 Task: Sort the products in the category "Kid's Vitamins & Supplements" by unit price (low first).
Action: Mouse moved to (348, 161)
Screenshot: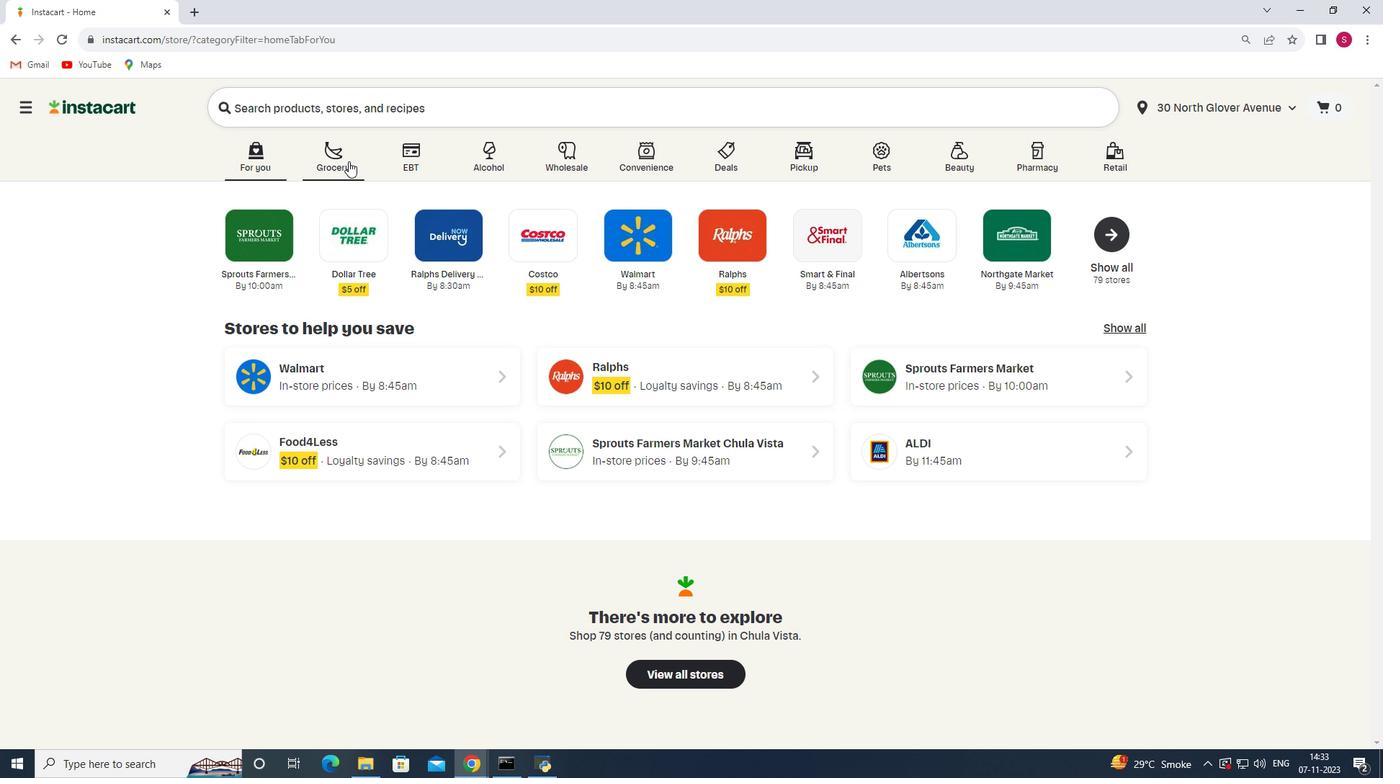 
Action: Mouse pressed left at (348, 161)
Screenshot: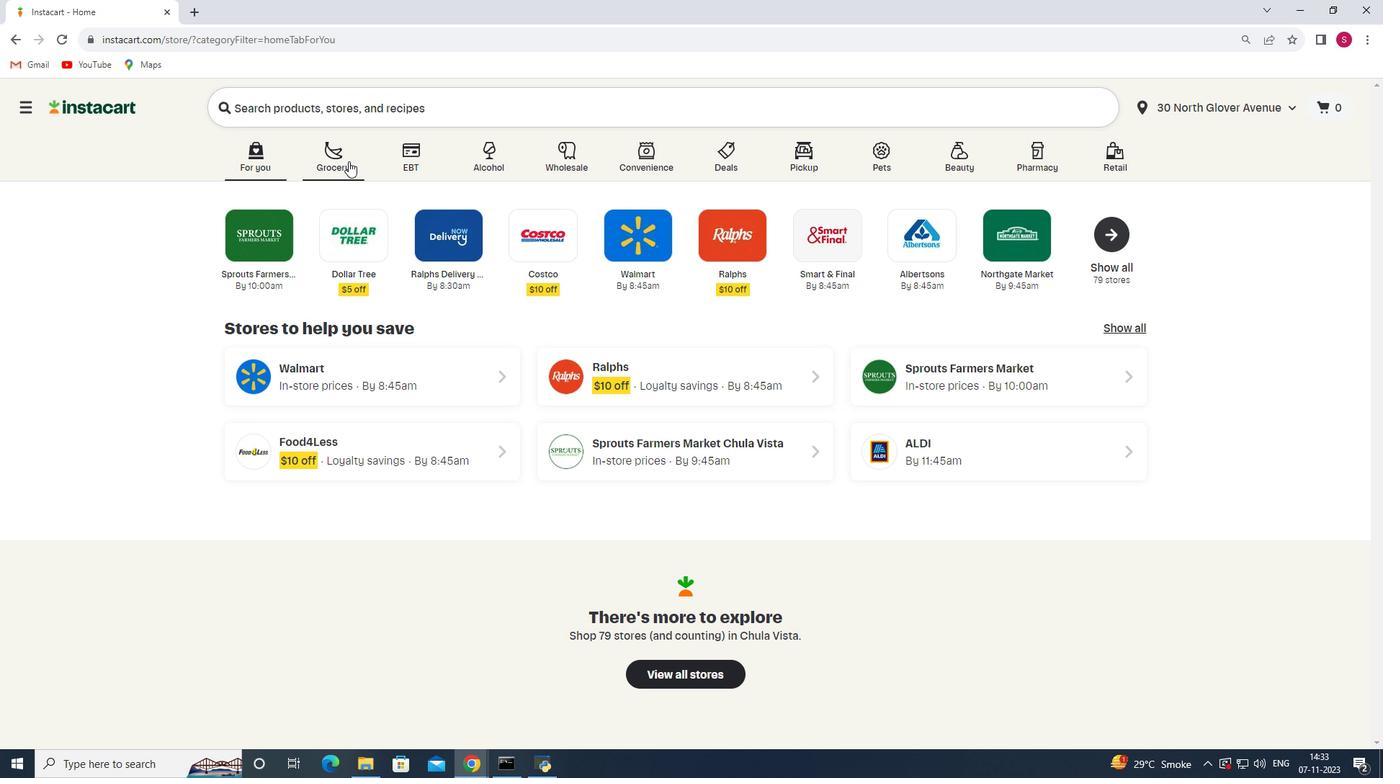 
Action: Mouse moved to (342, 433)
Screenshot: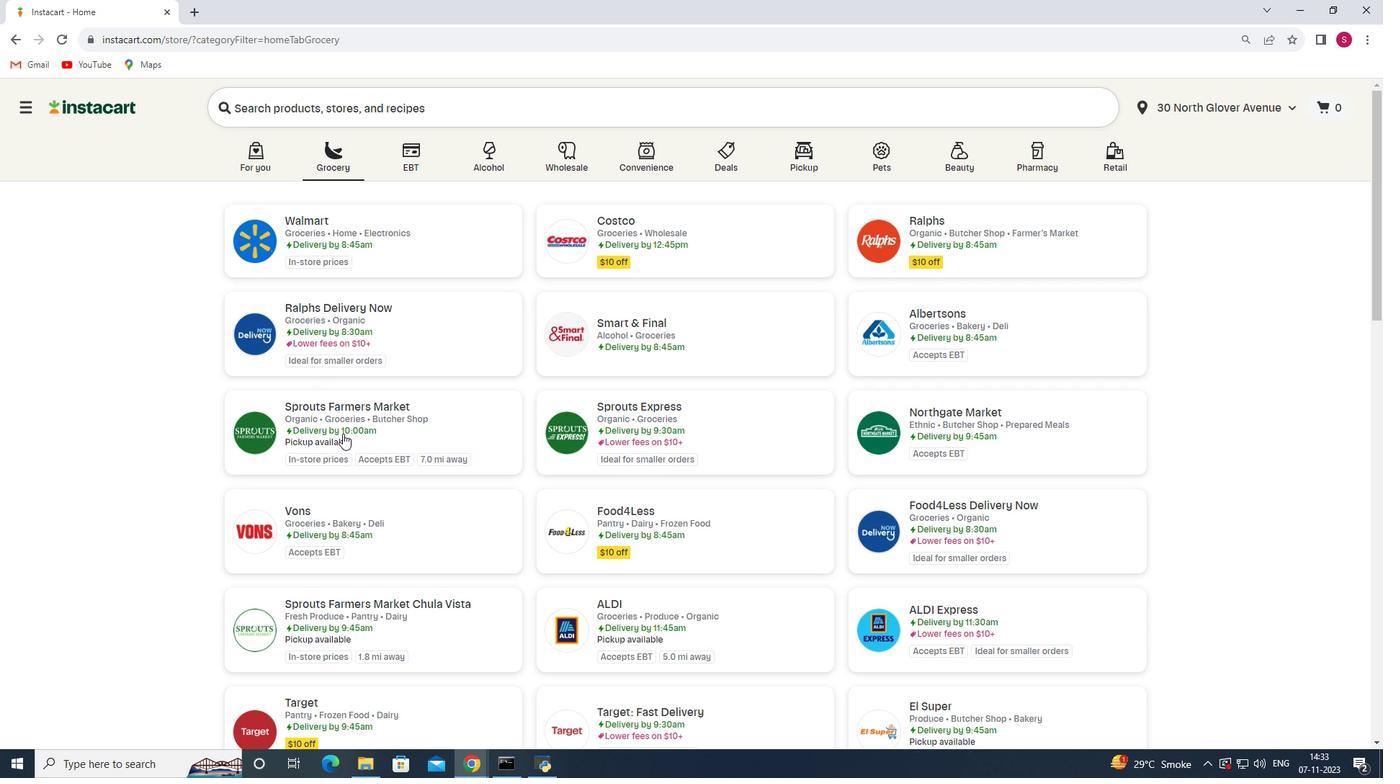 
Action: Mouse pressed left at (342, 433)
Screenshot: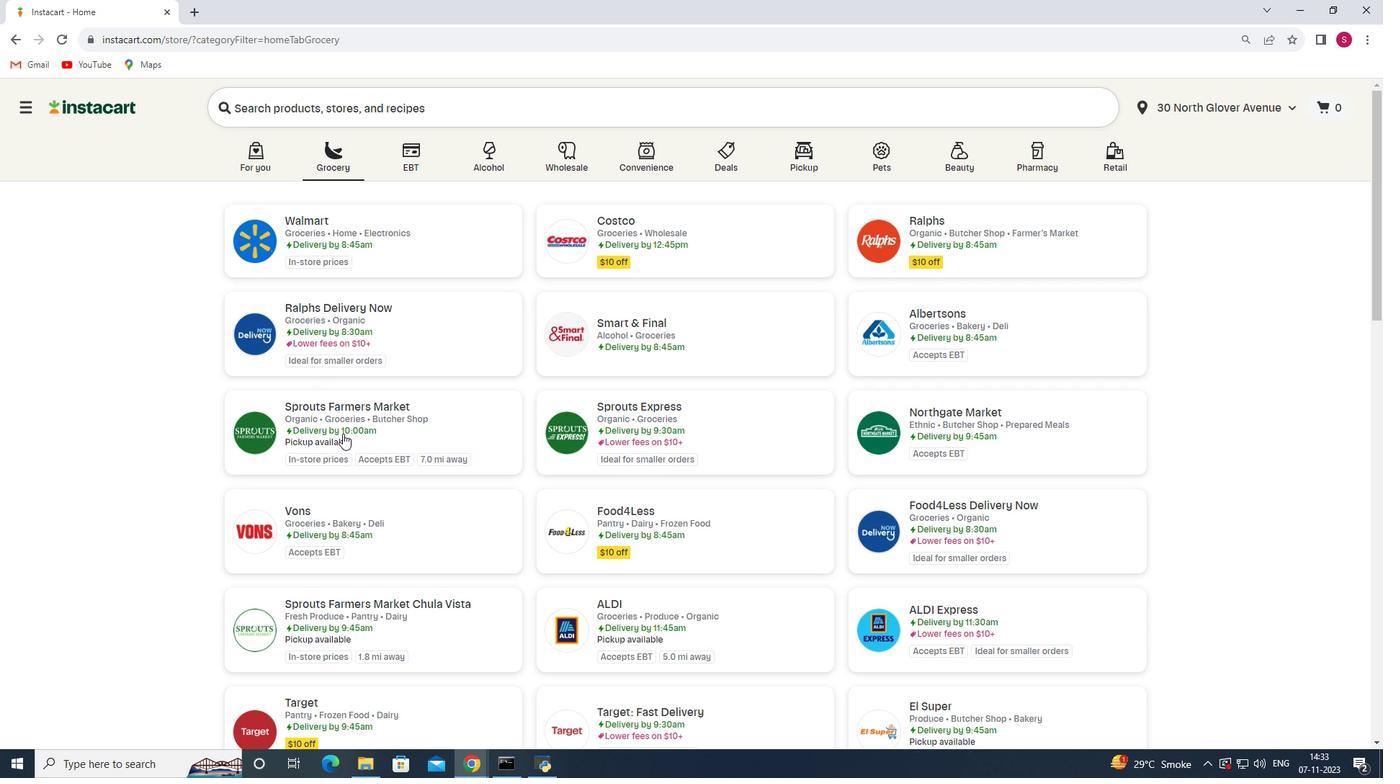 
Action: Mouse moved to (110, 473)
Screenshot: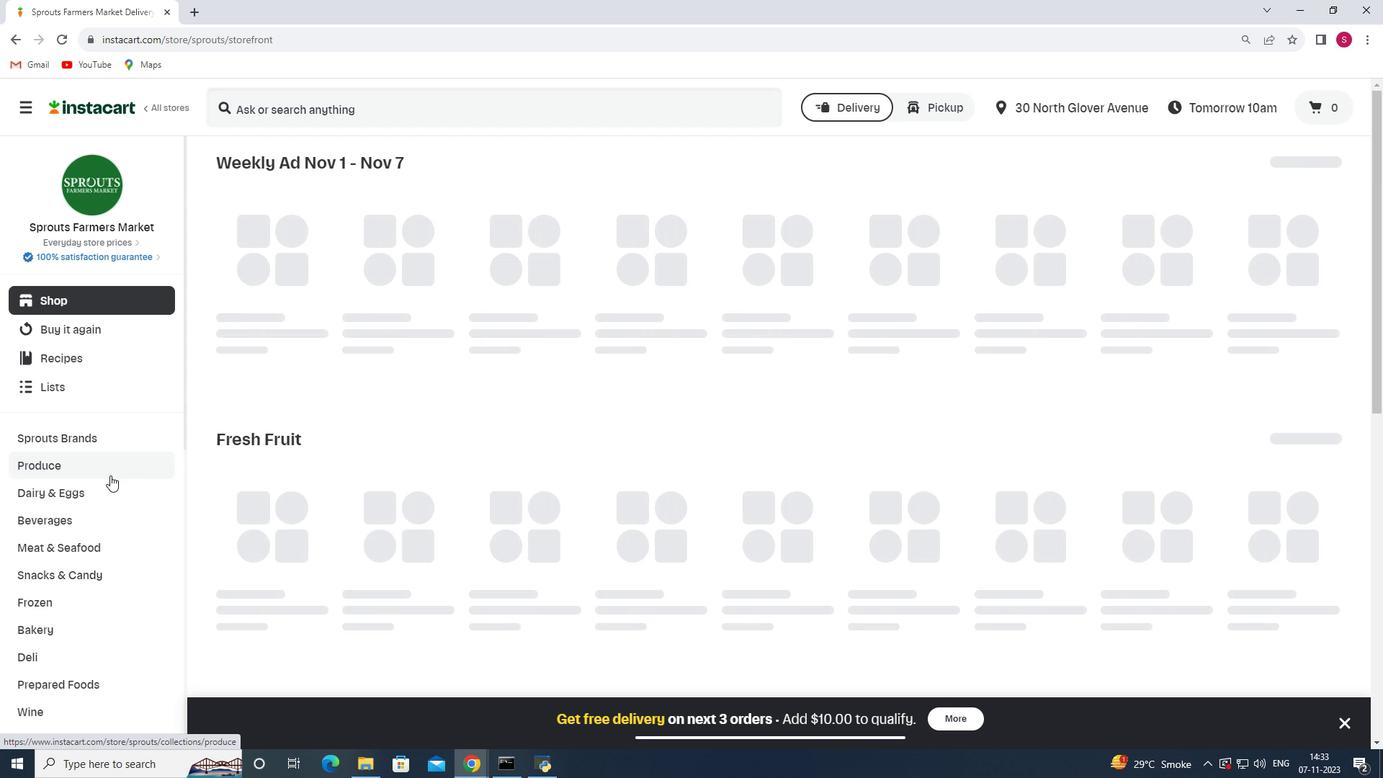 
Action: Mouse scrolled (110, 472) with delta (0, 0)
Screenshot: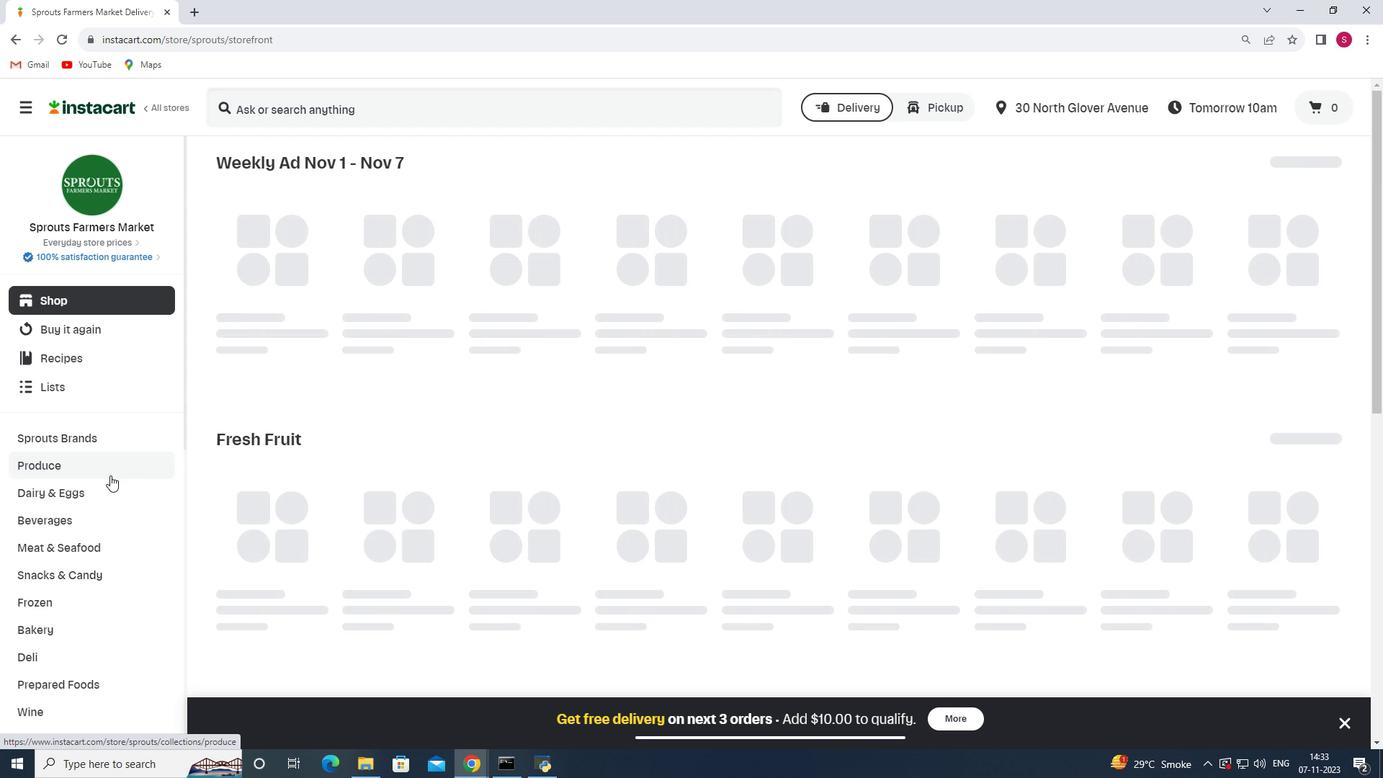 
Action: Mouse moved to (110, 475)
Screenshot: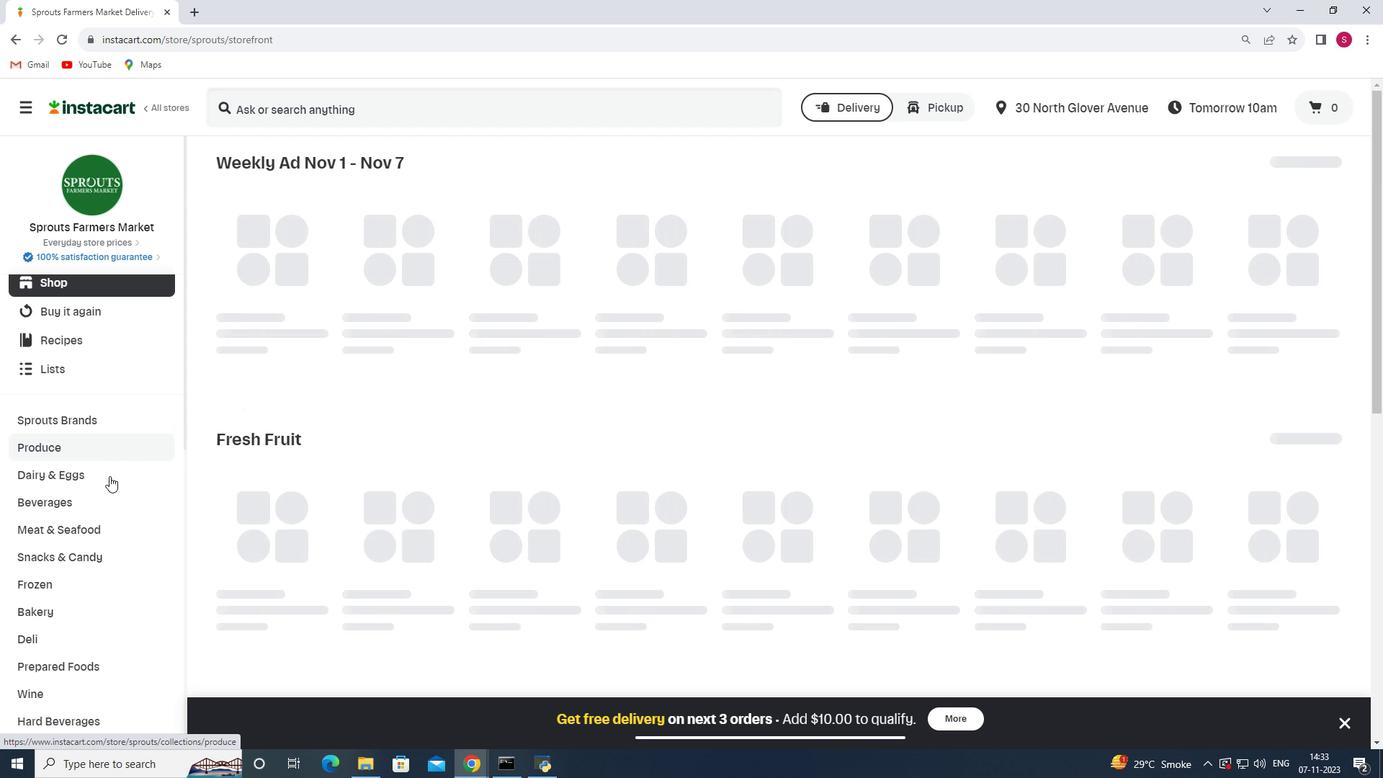 
Action: Mouse scrolled (110, 474) with delta (0, 0)
Screenshot: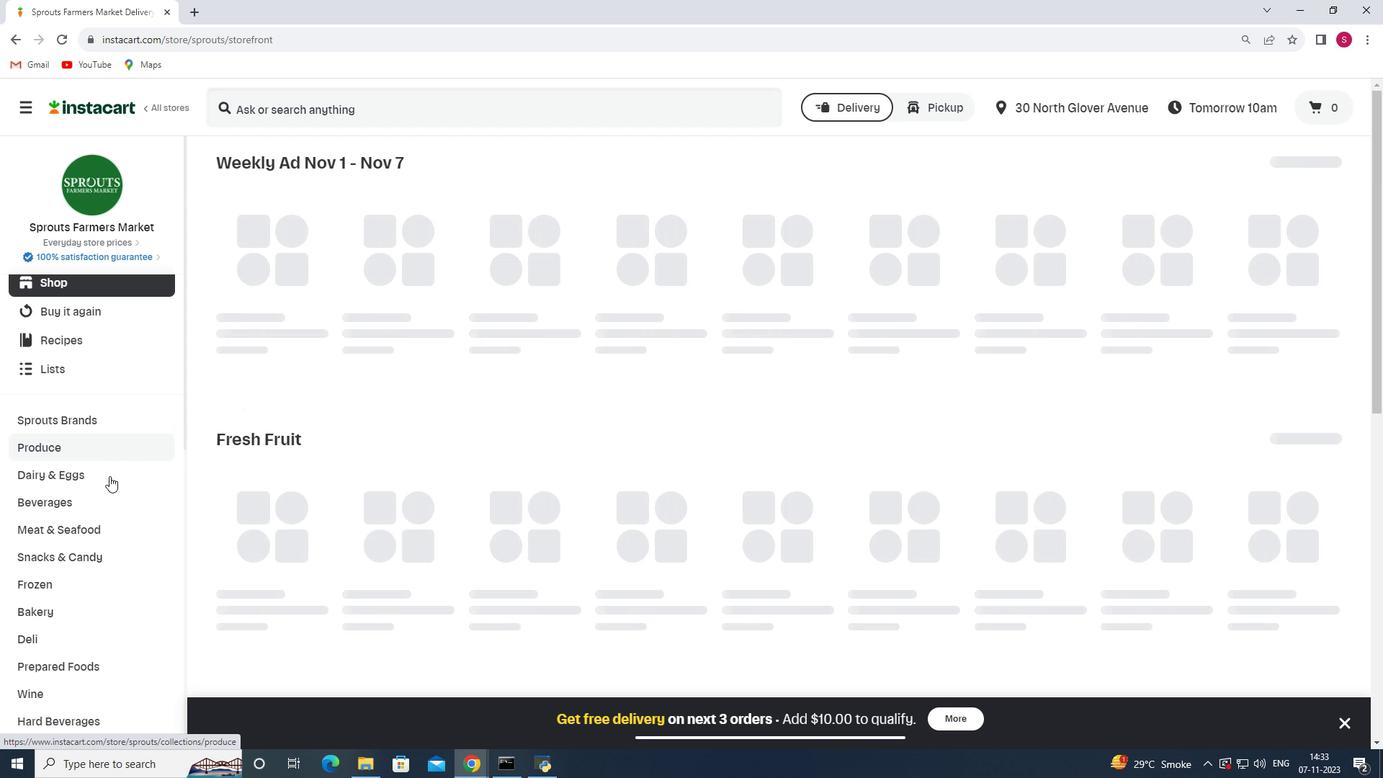 
Action: Mouse moved to (109, 476)
Screenshot: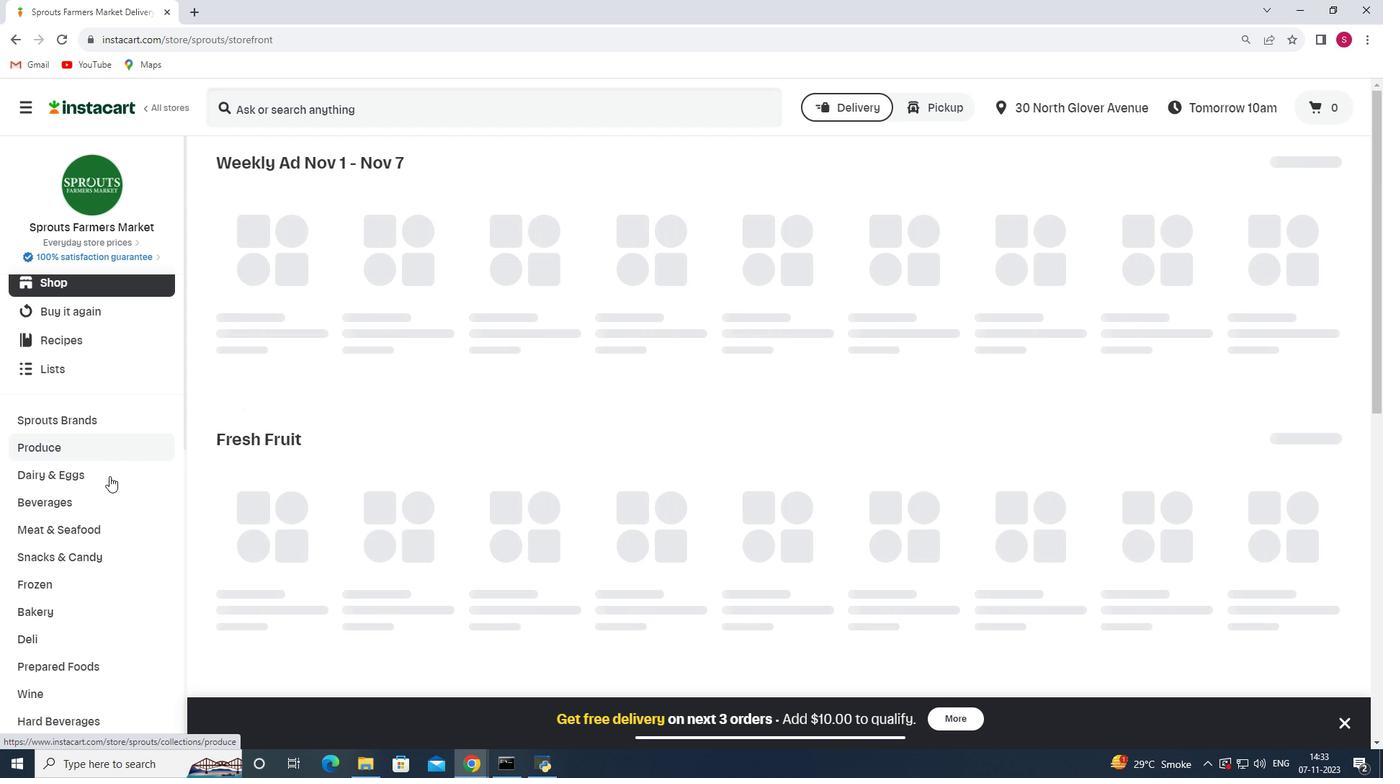 
Action: Mouse scrolled (109, 475) with delta (0, 0)
Screenshot: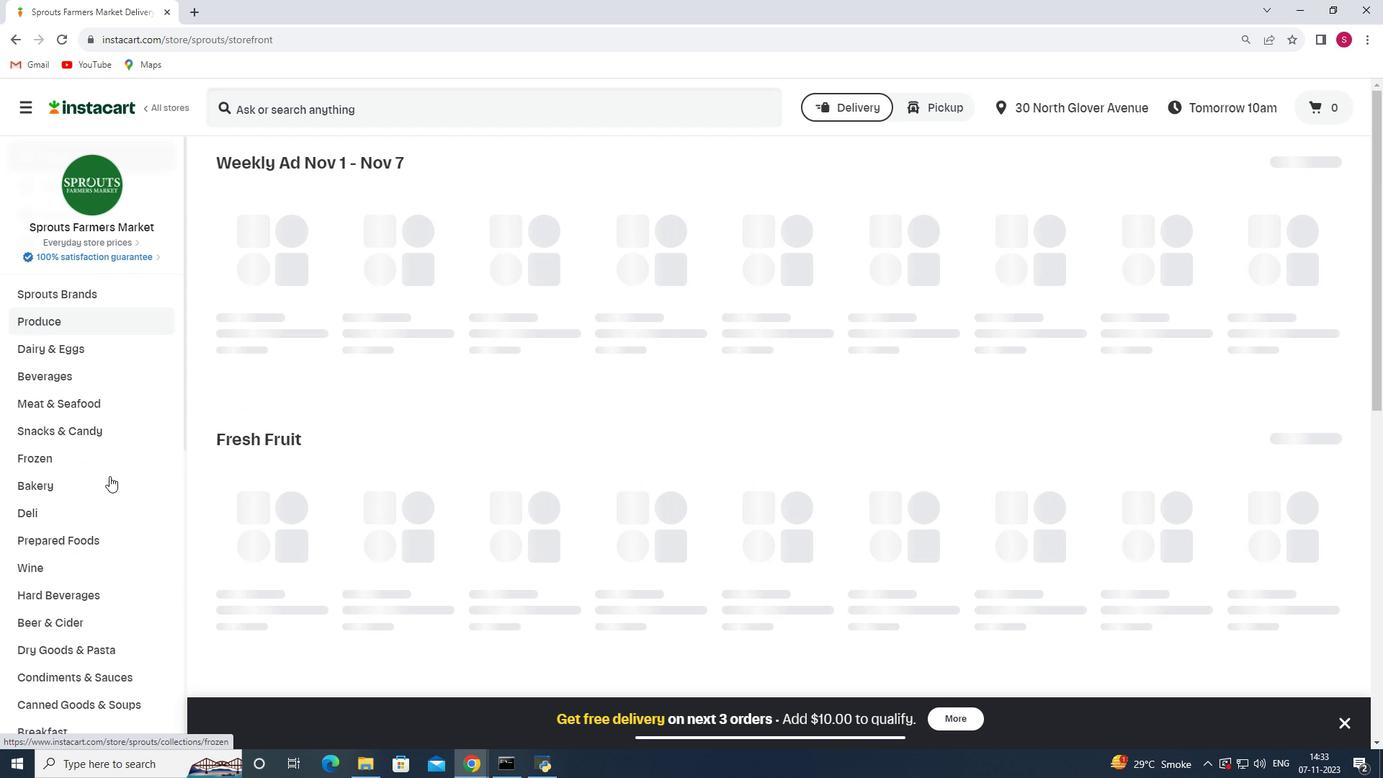 
Action: Mouse scrolled (109, 475) with delta (0, 0)
Screenshot: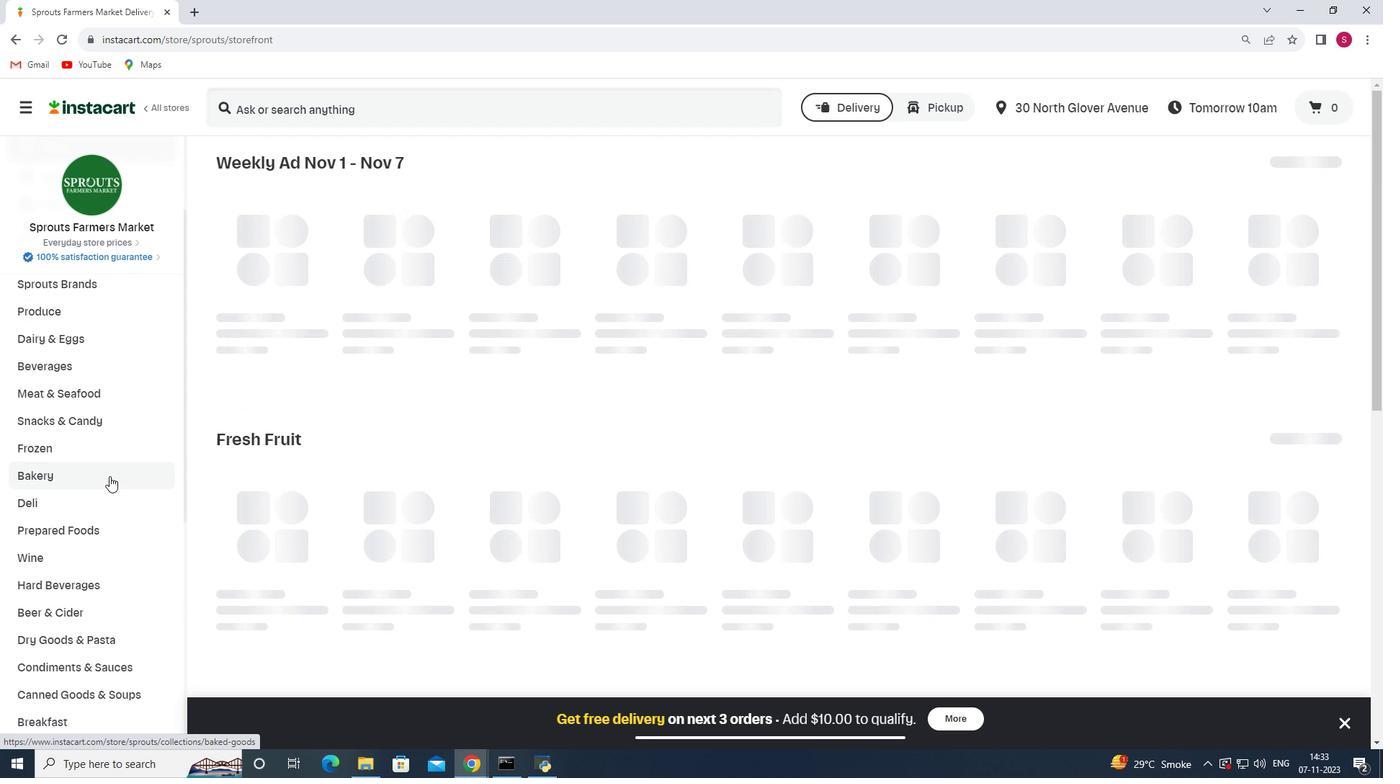 
Action: Mouse scrolled (109, 475) with delta (0, 0)
Screenshot: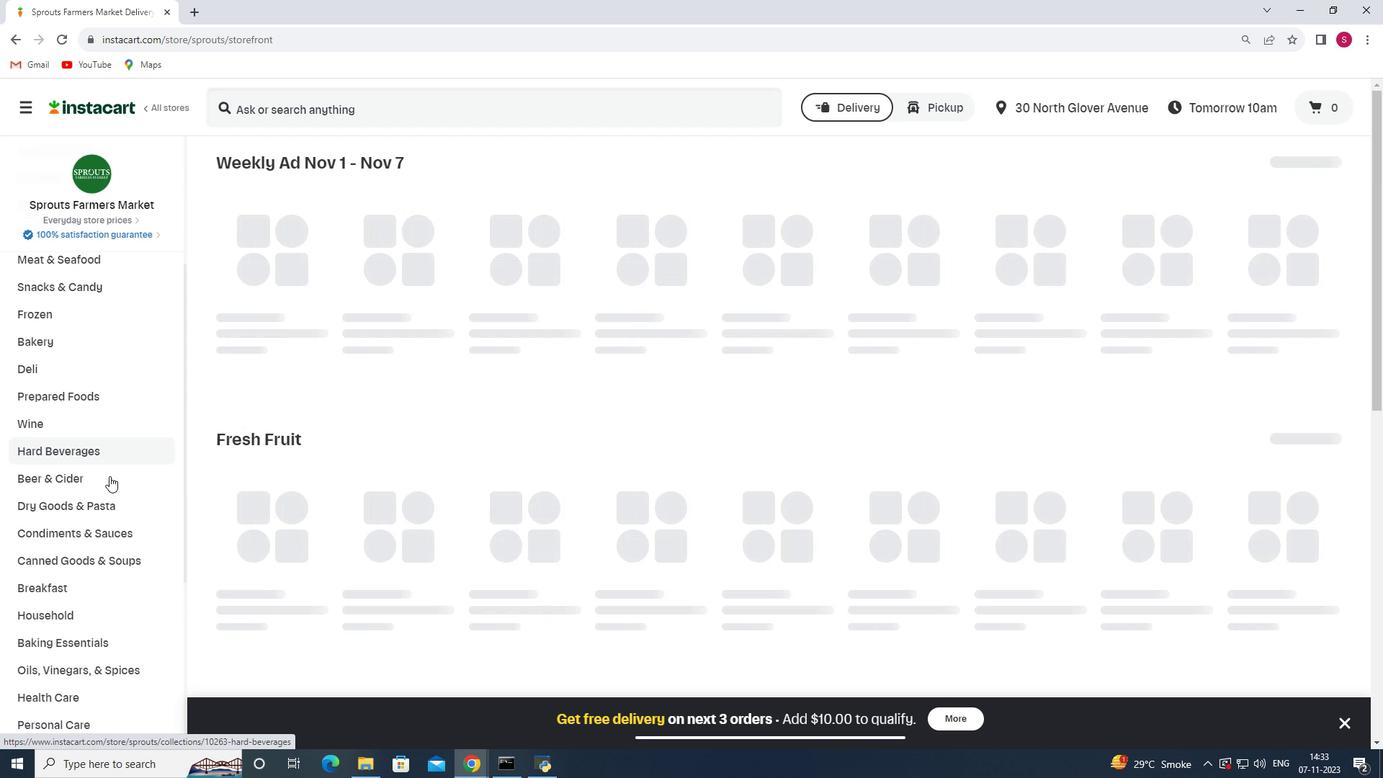 
Action: Mouse scrolled (109, 475) with delta (0, 0)
Screenshot: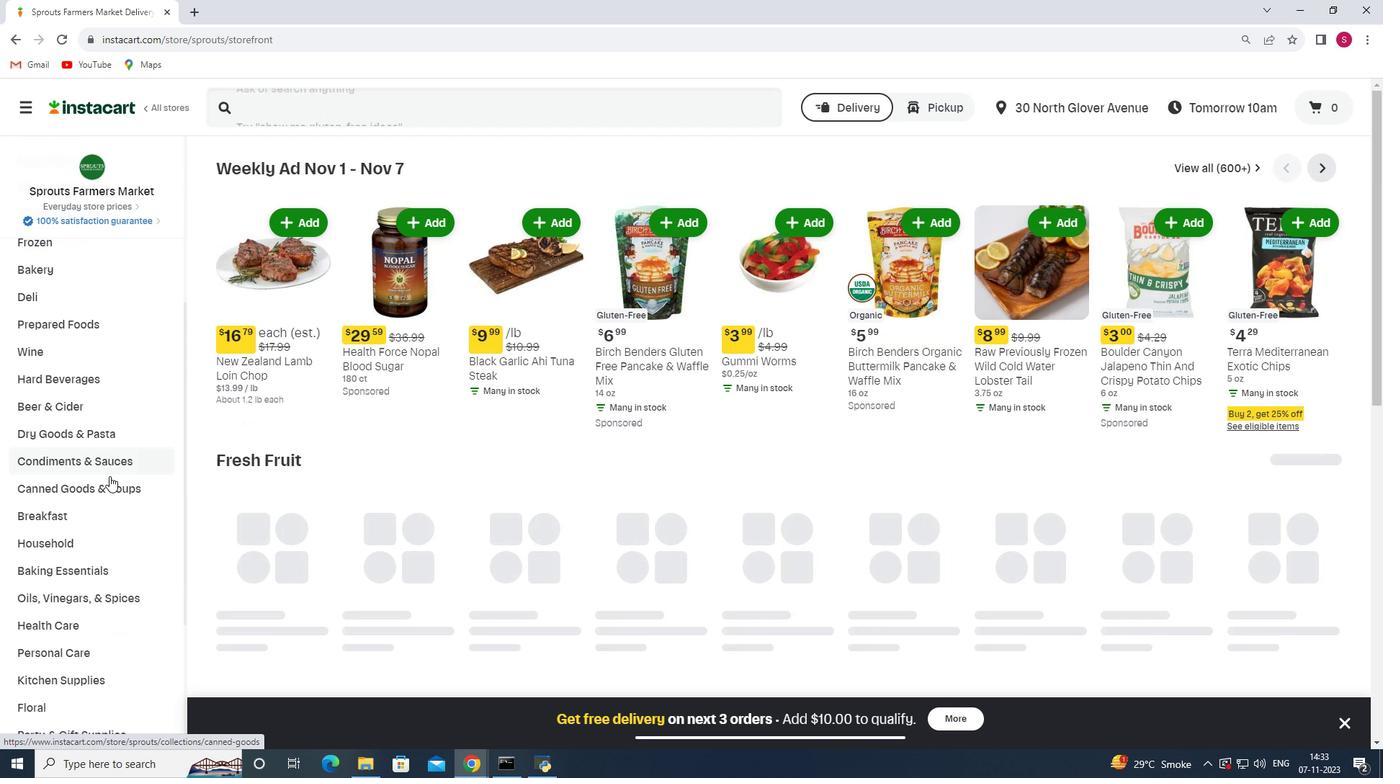 
Action: Mouse moved to (108, 478)
Screenshot: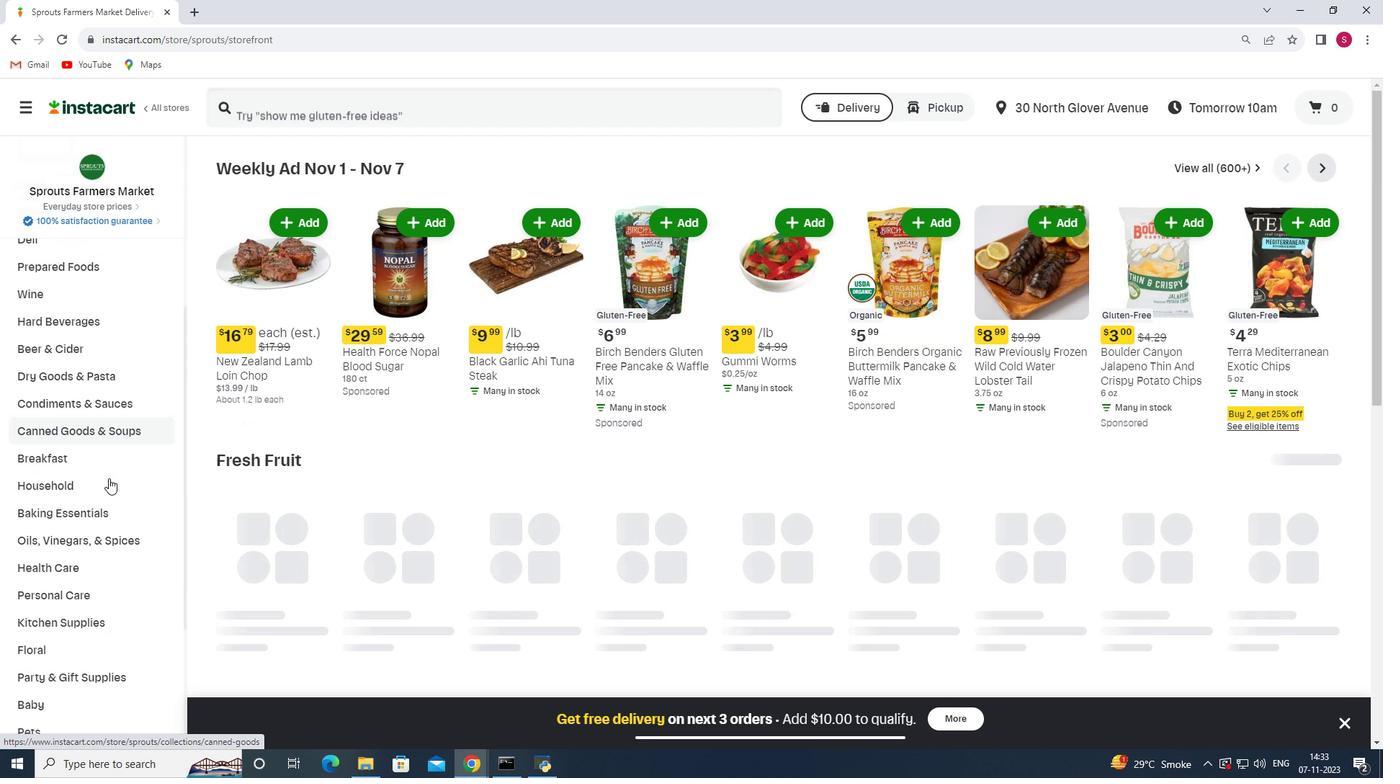 
Action: Mouse scrolled (108, 477) with delta (0, 0)
Screenshot: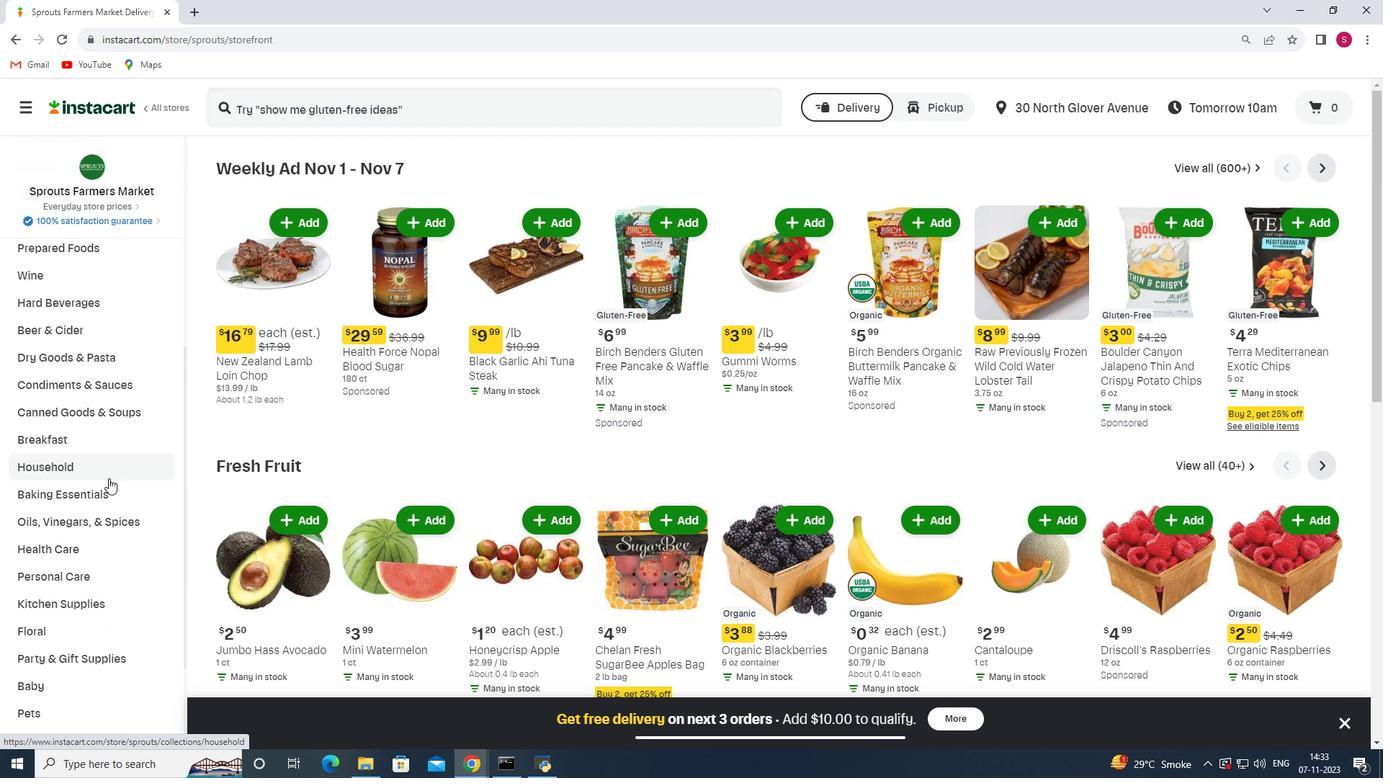 
Action: Mouse moved to (102, 478)
Screenshot: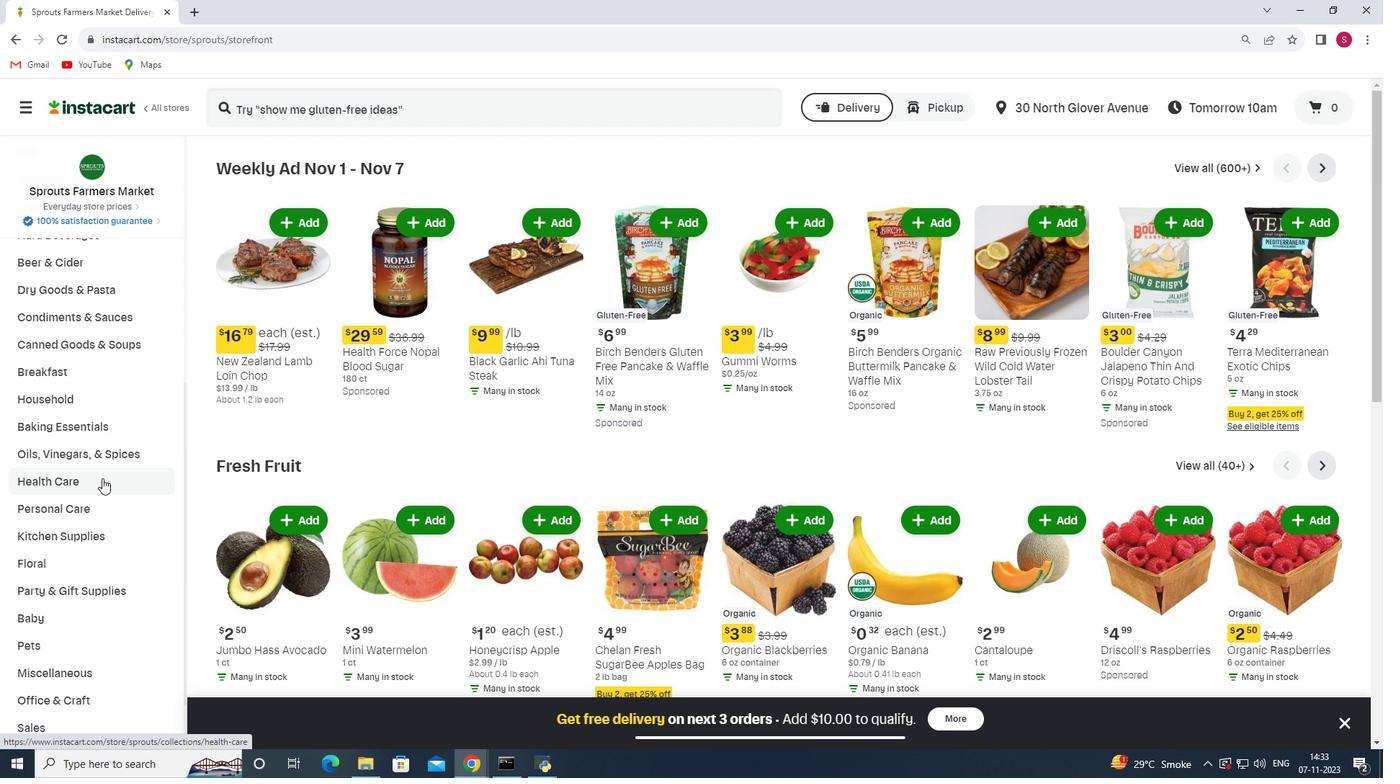 
Action: Mouse pressed left at (102, 478)
Screenshot: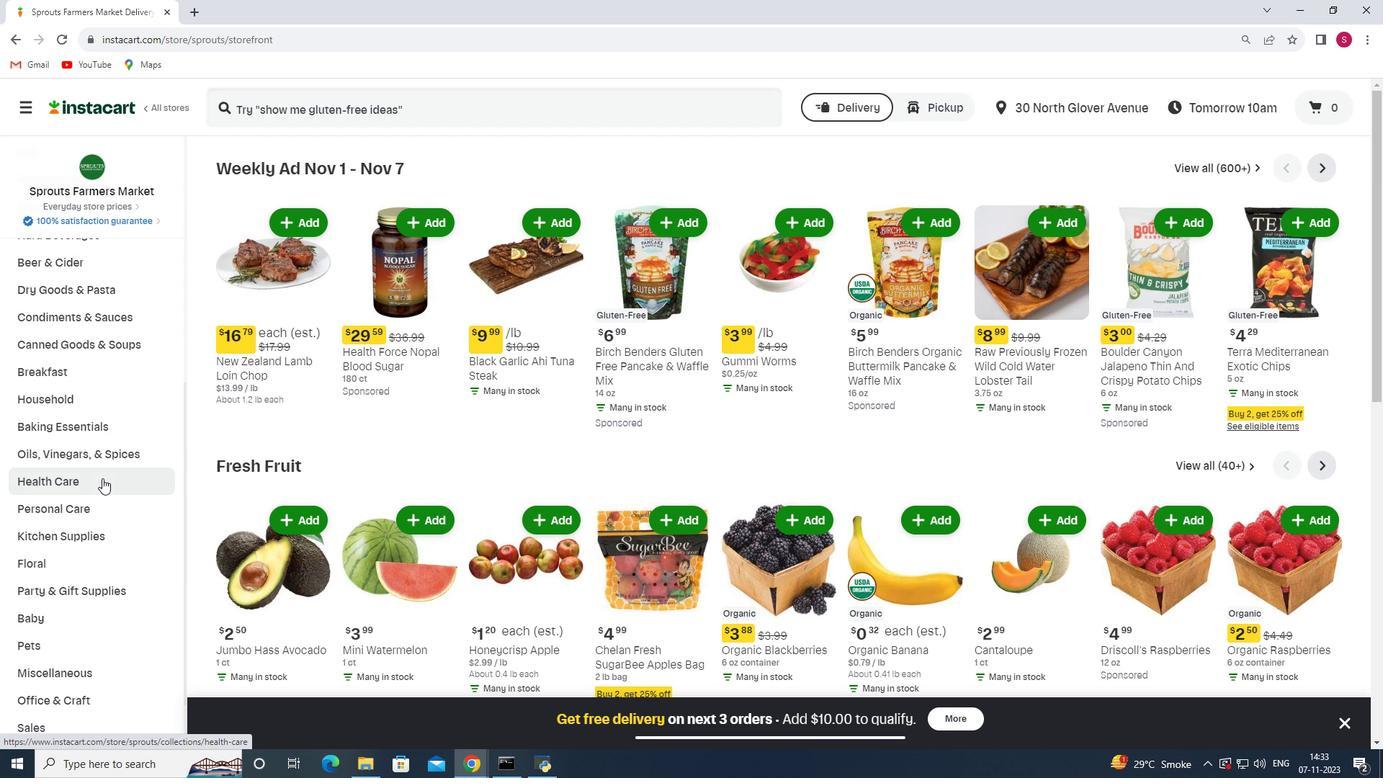
Action: Mouse moved to (514, 209)
Screenshot: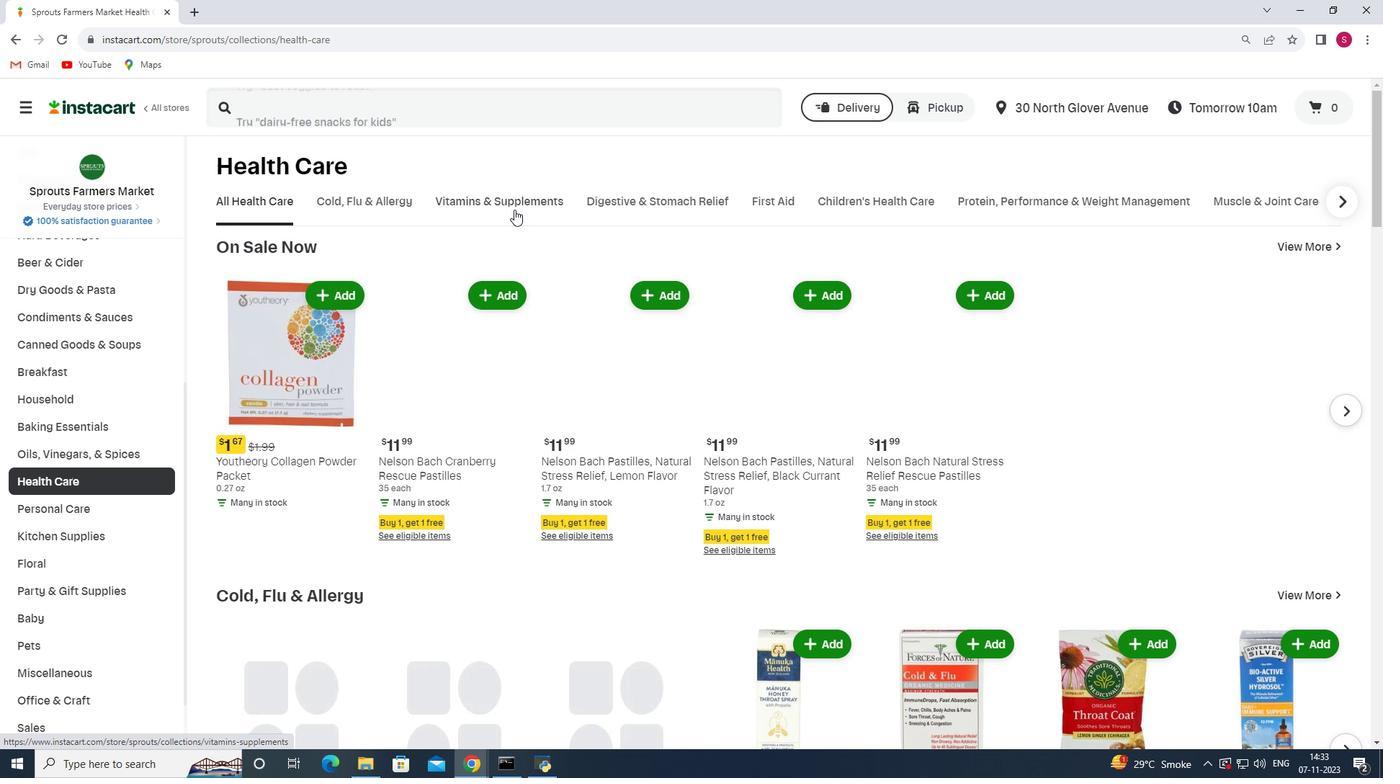 
Action: Mouse pressed left at (514, 209)
Screenshot: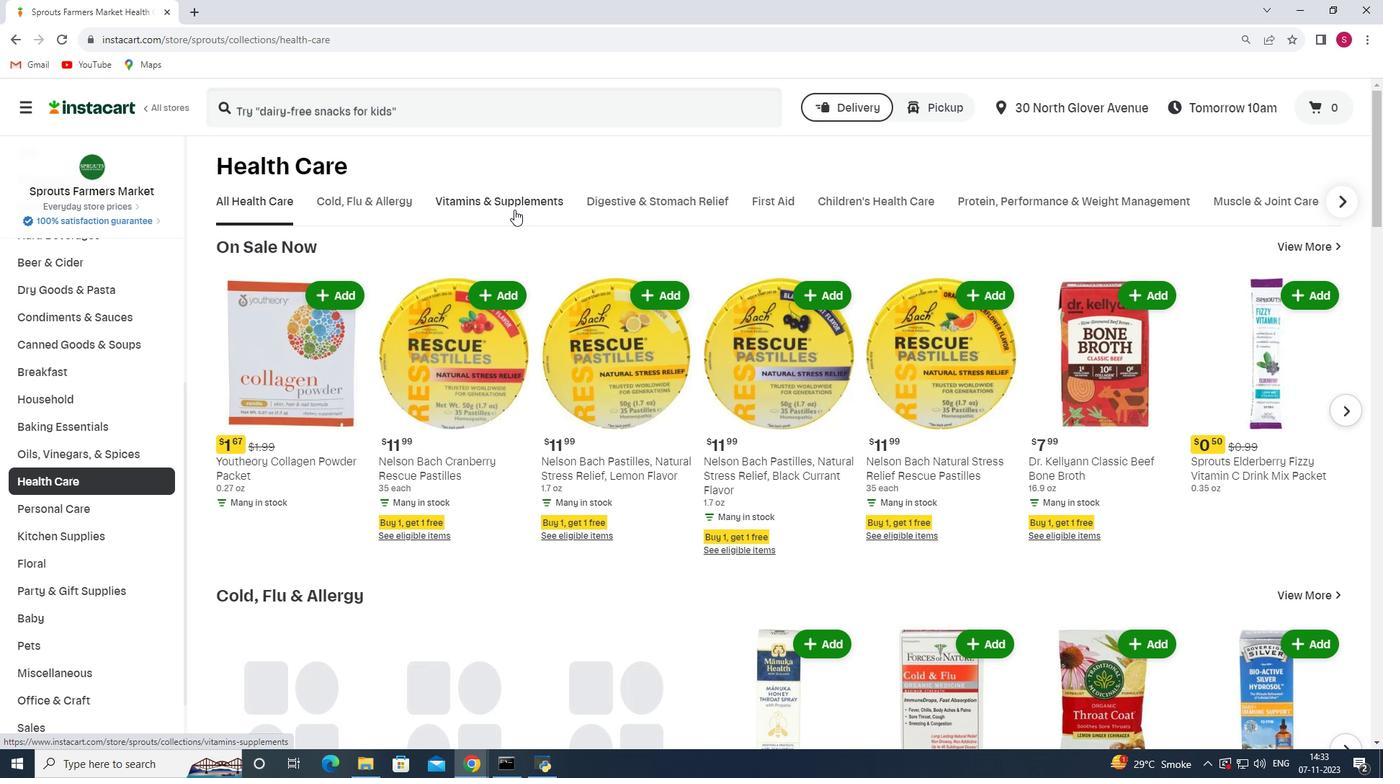 
Action: Mouse moved to (816, 268)
Screenshot: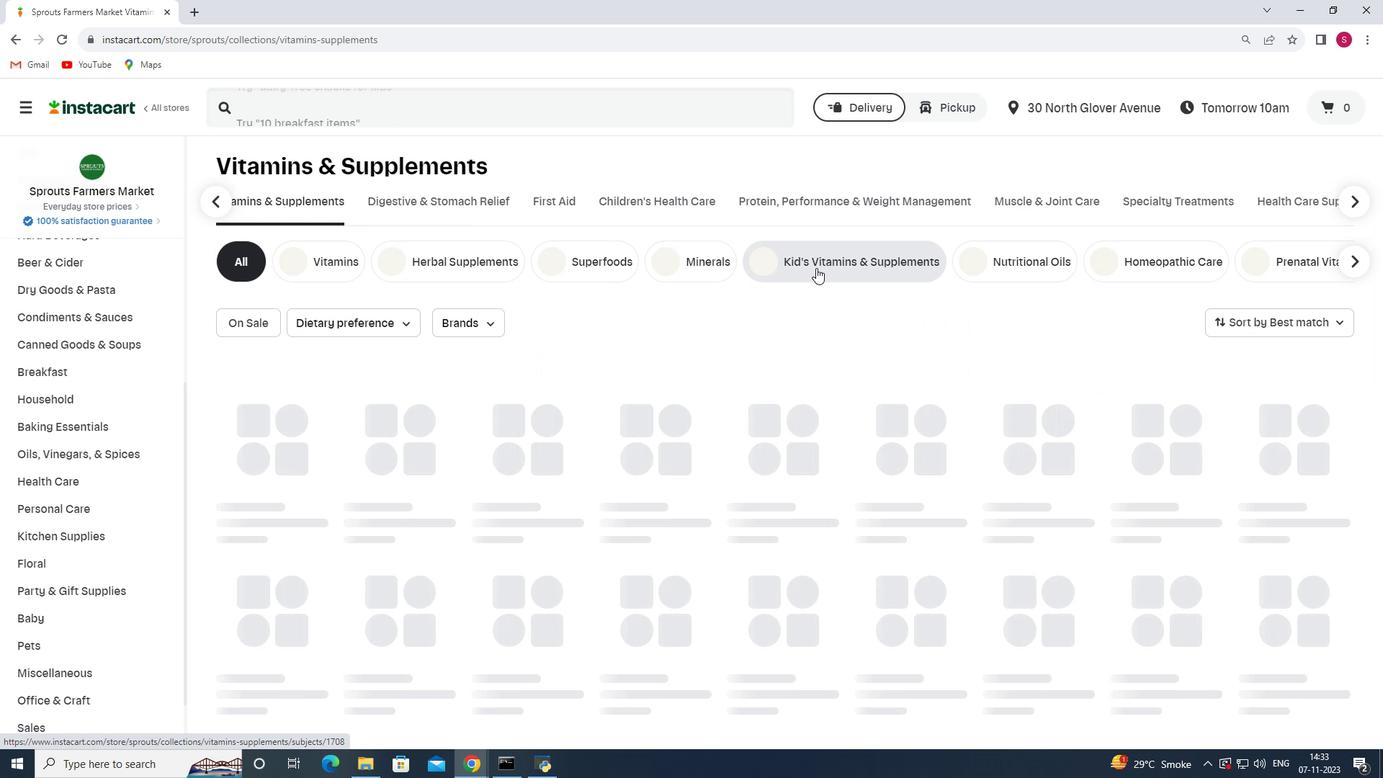 
Action: Mouse pressed left at (816, 268)
Screenshot: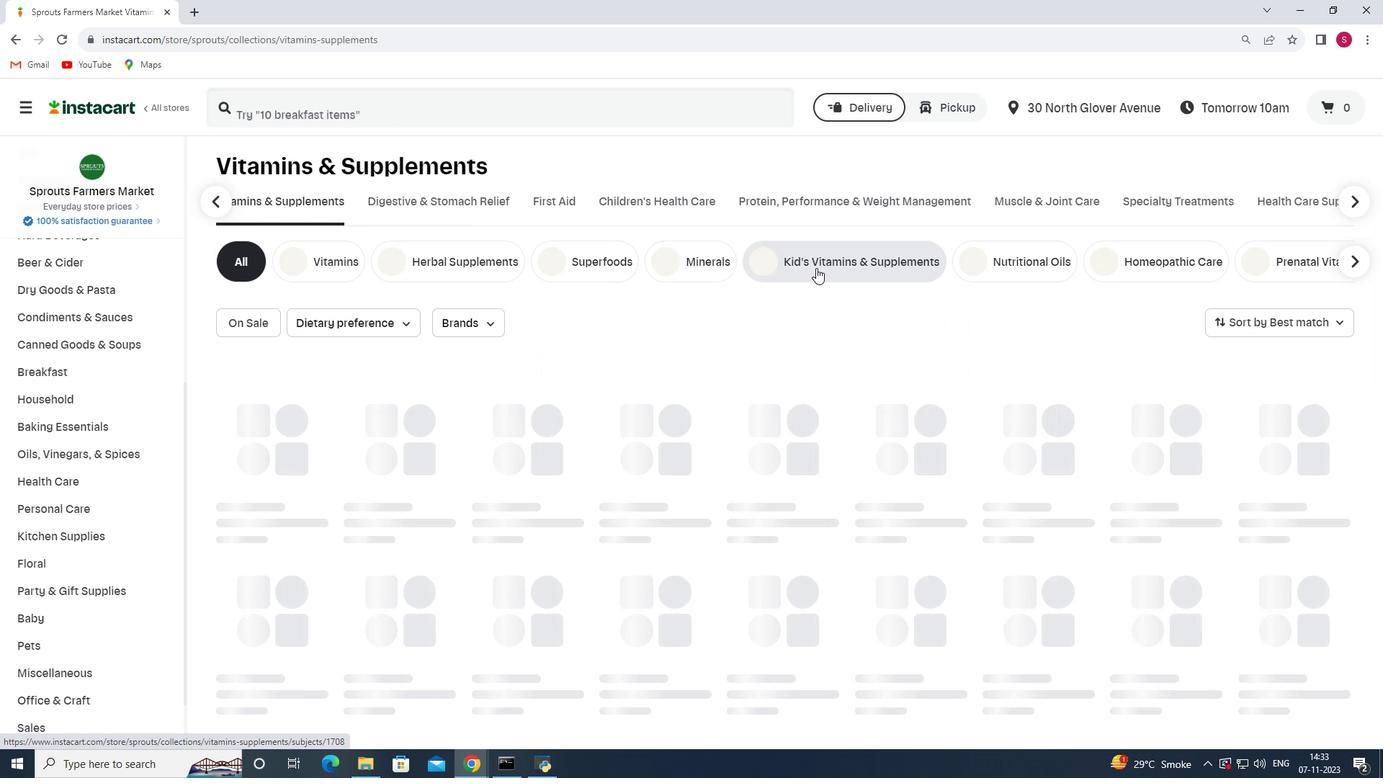 
Action: Mouse moved to (1309, 326)
Screenshot: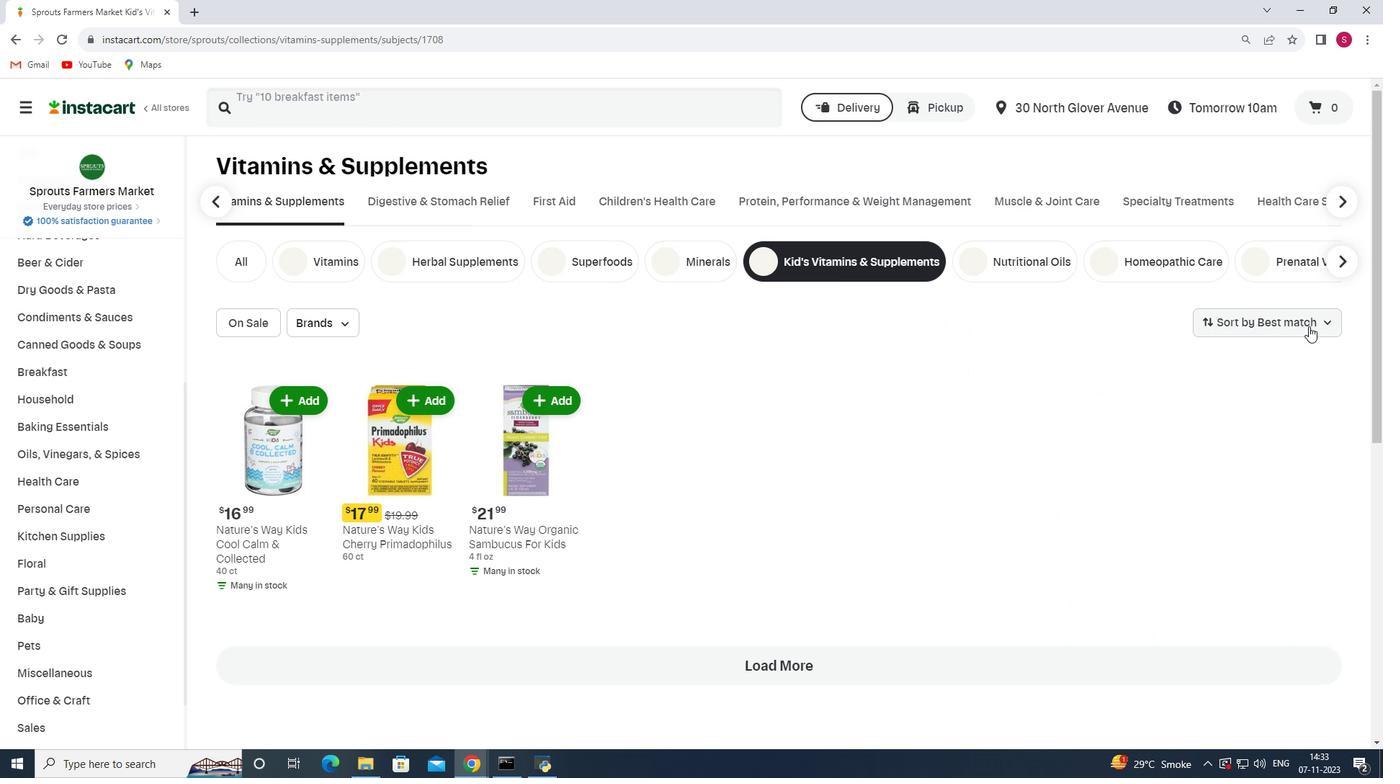 
Action: Mouse pressed left at (1309, 326)
Screenshot: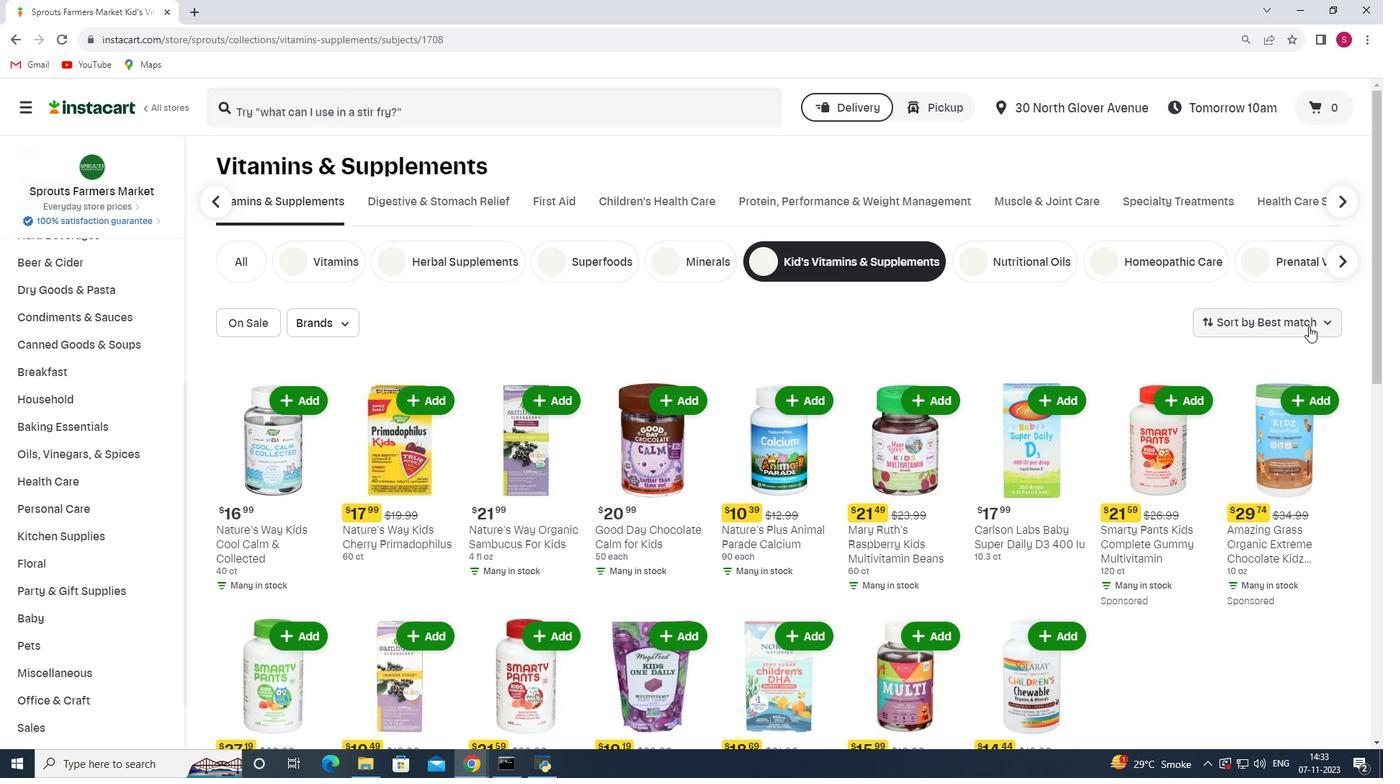 
Action: Mouse moved to (1283, 475)
Screenshot: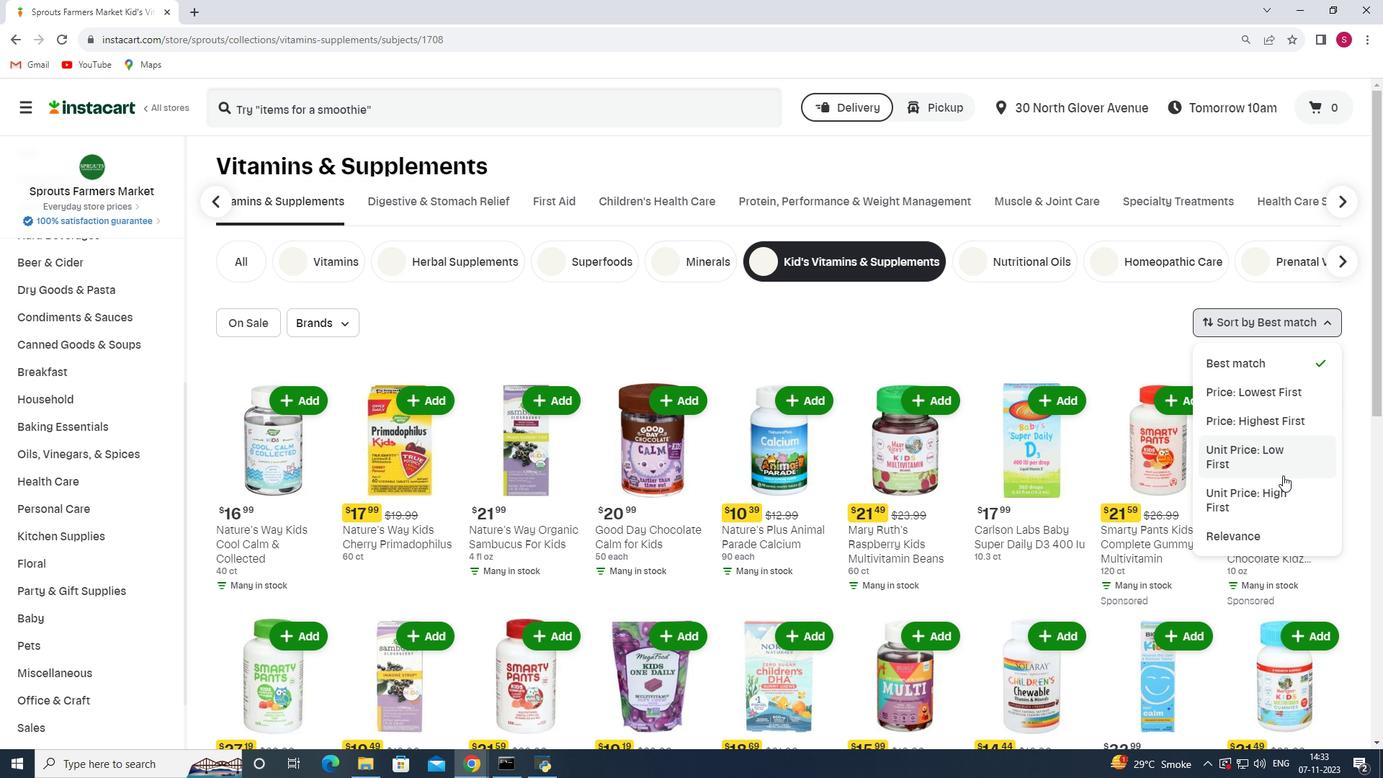 
Action: Mouse pressed left at (1283, 475)
Screenshot: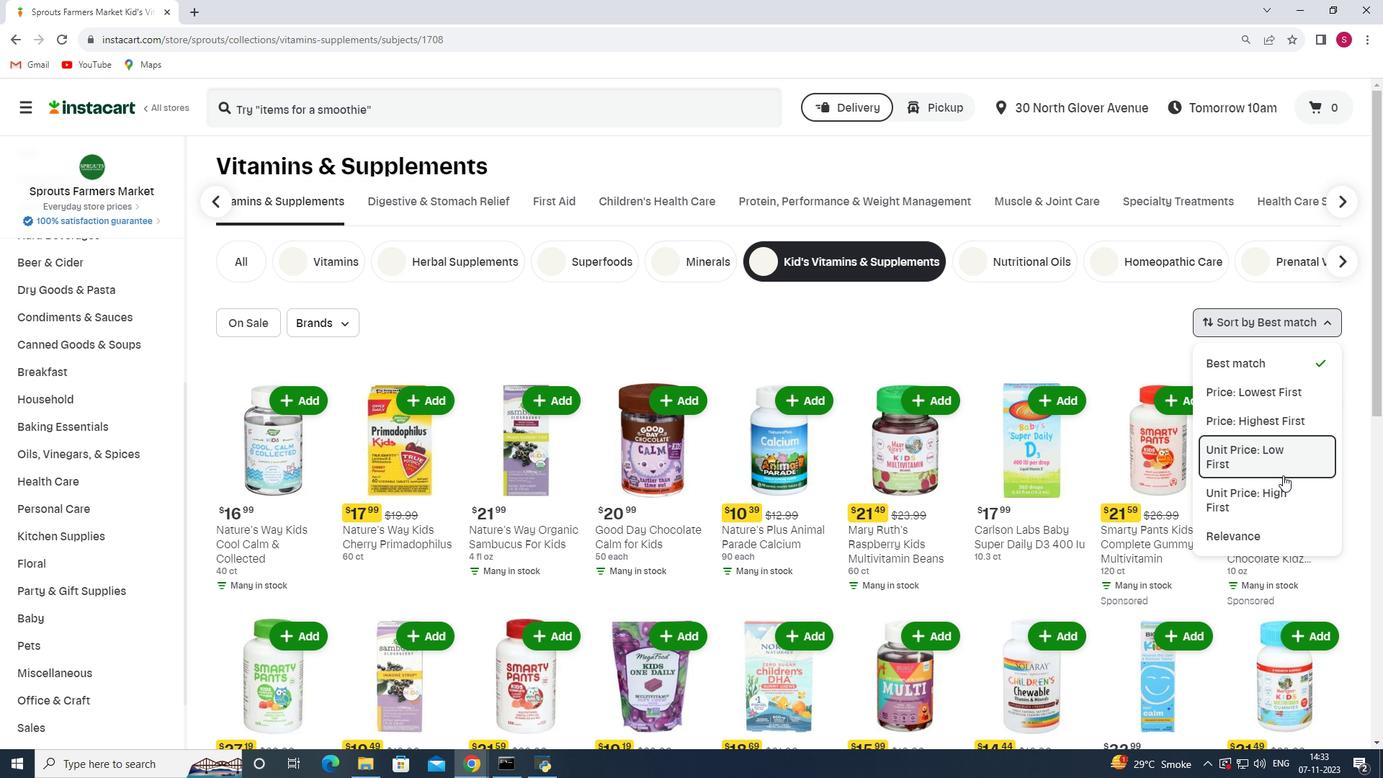 
